 Task: Write a JavaScript function to calculate the volume of a cube.
Action: Mouse moved to (1108, 255)
Screenshot: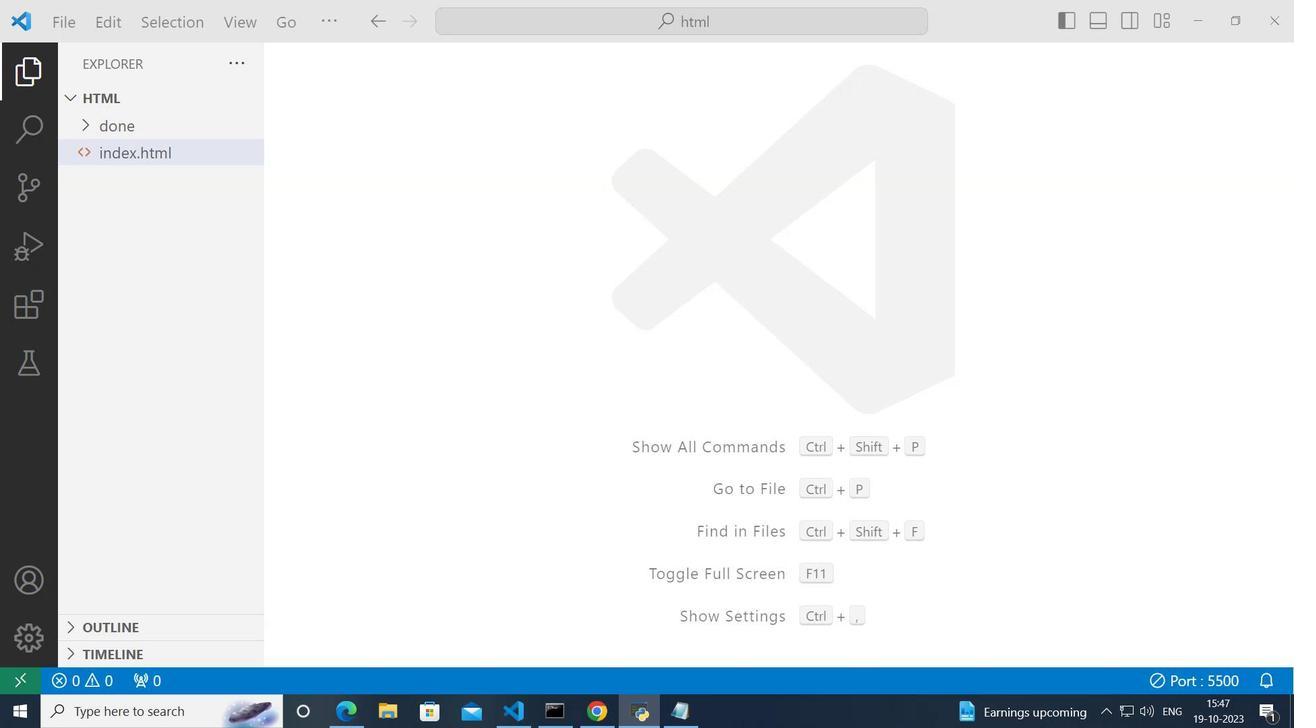 
Action: Mouse pressed left at (1108, 255)
Screenshot: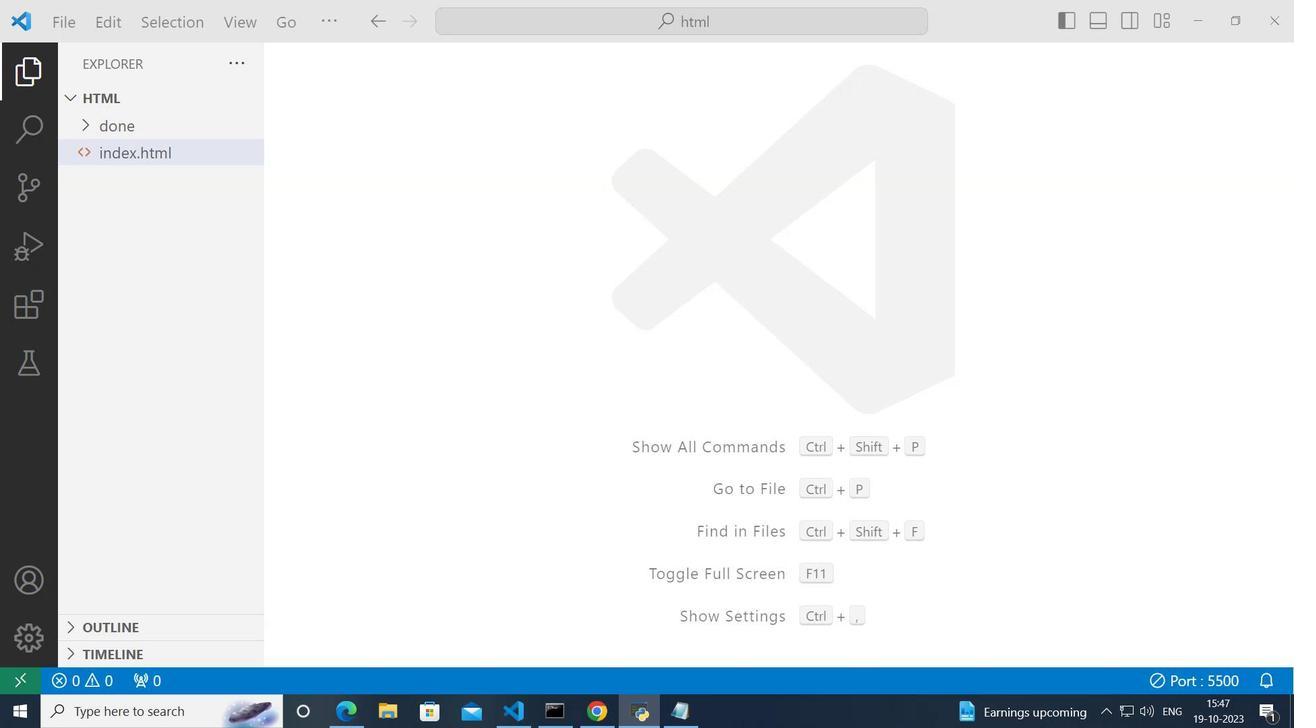 
Action: Mouse moved to (564, 161)
Screenshot: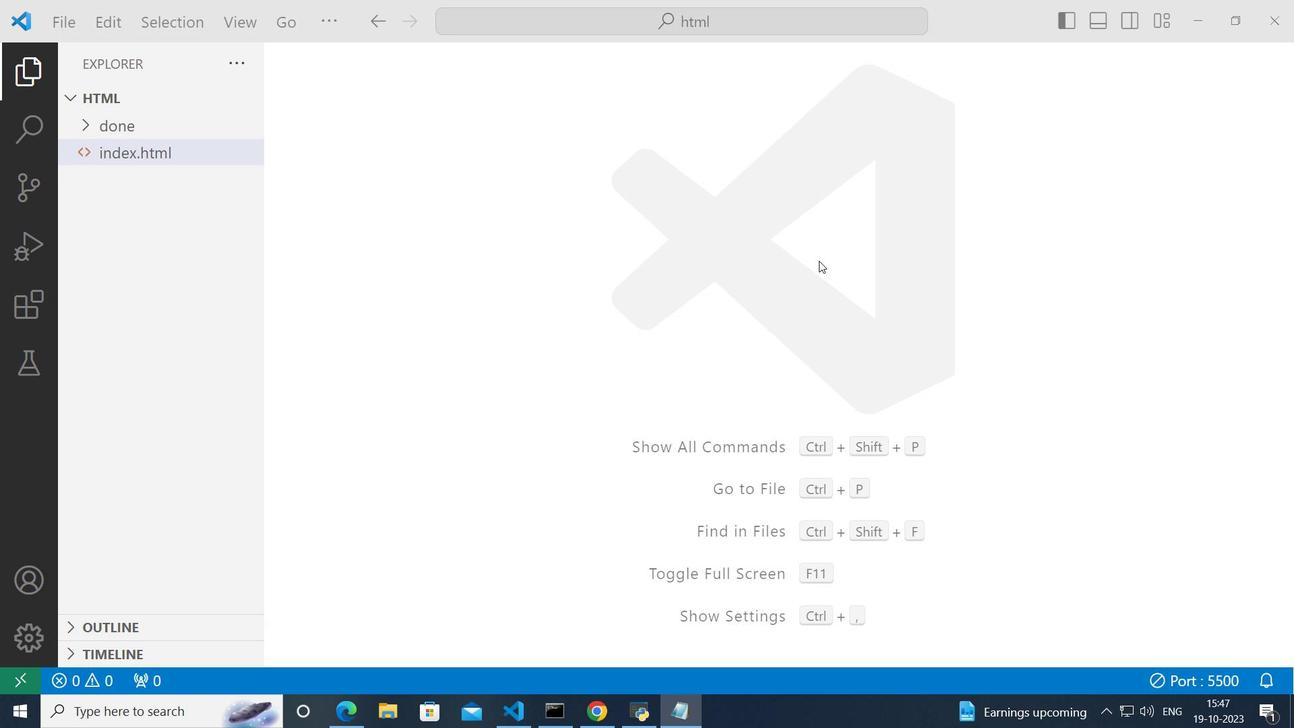 
Action: Mouse pressed left at (564, 161)
Screenshot: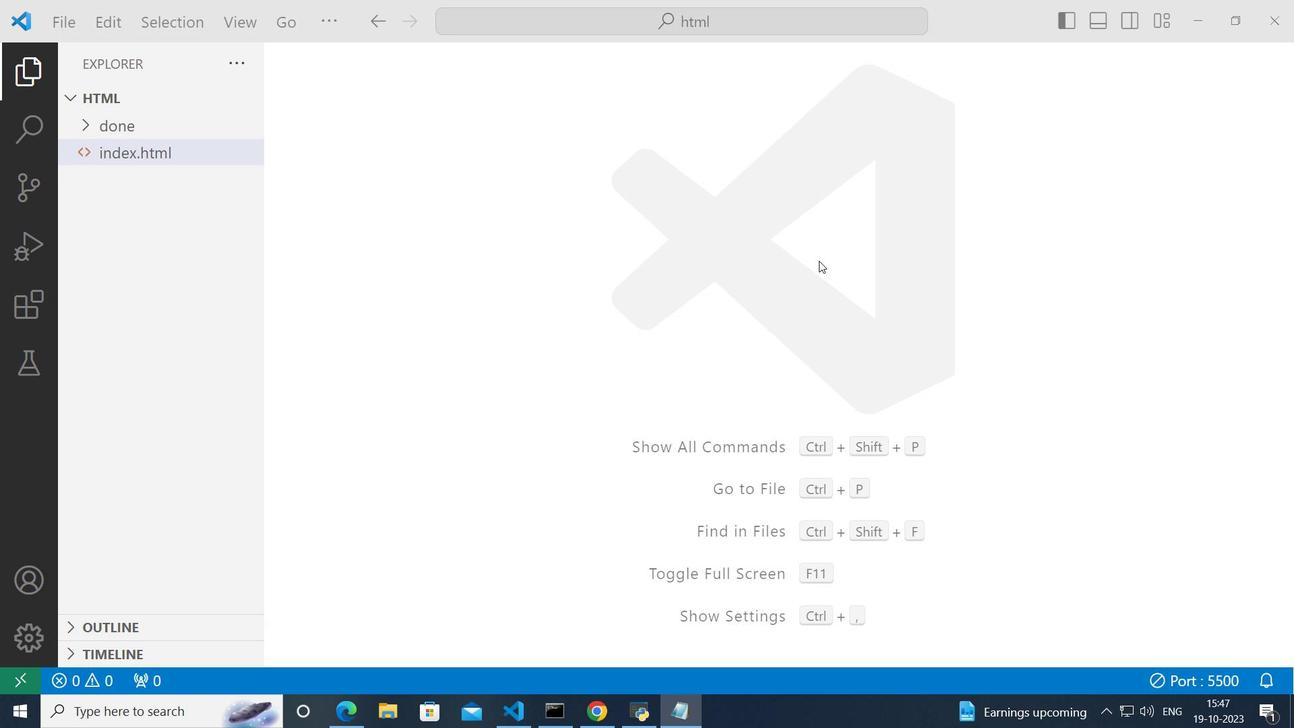 
Action: Mouse moved to (105, 96)
Screenshot: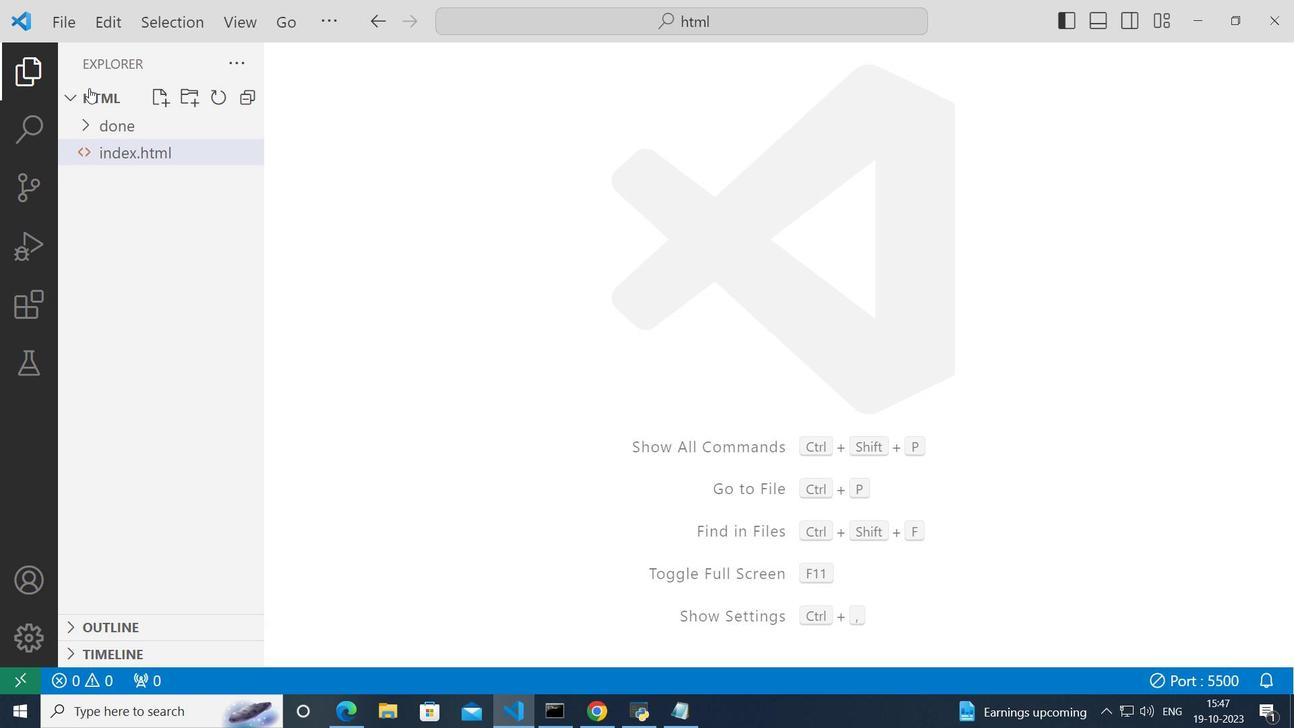 
Action: Mouse pressed left at (105, 96)
Screenshot: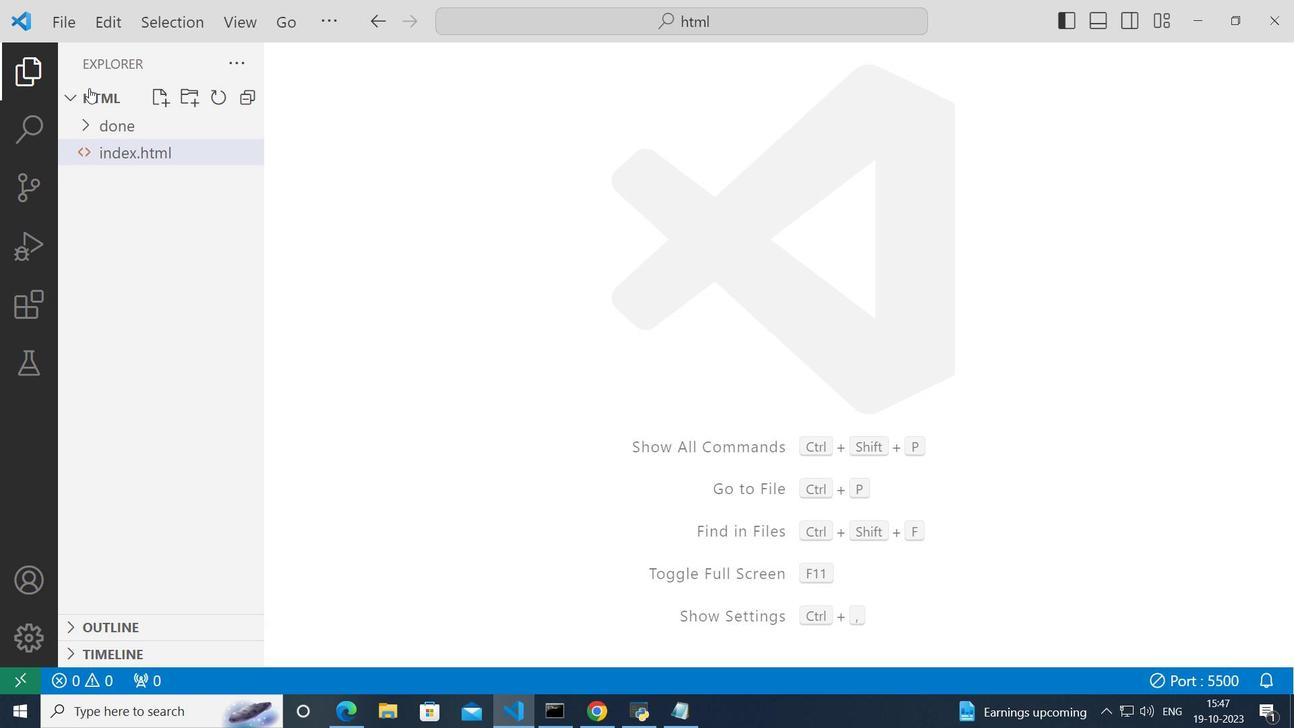 
Action: Mouse moved to (109, 96)
Screenshot: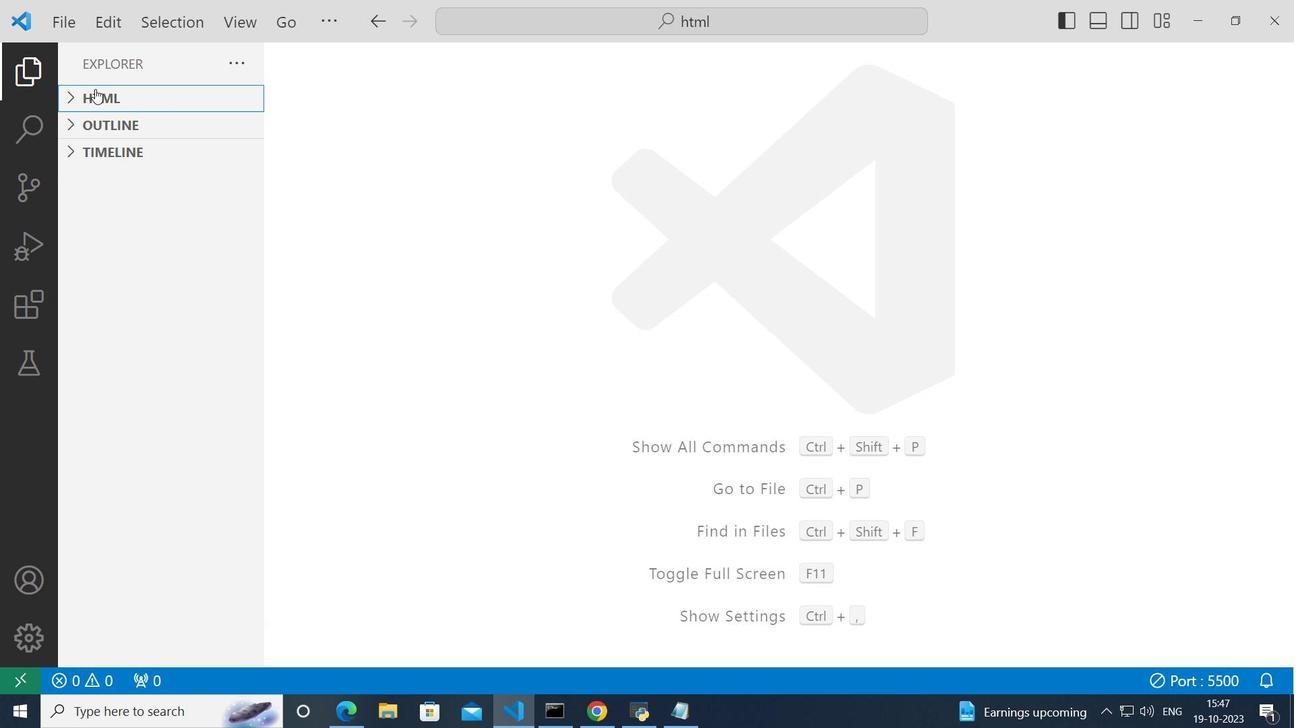 
Action: Mouse pressed left at (109, 96)
Screenshot: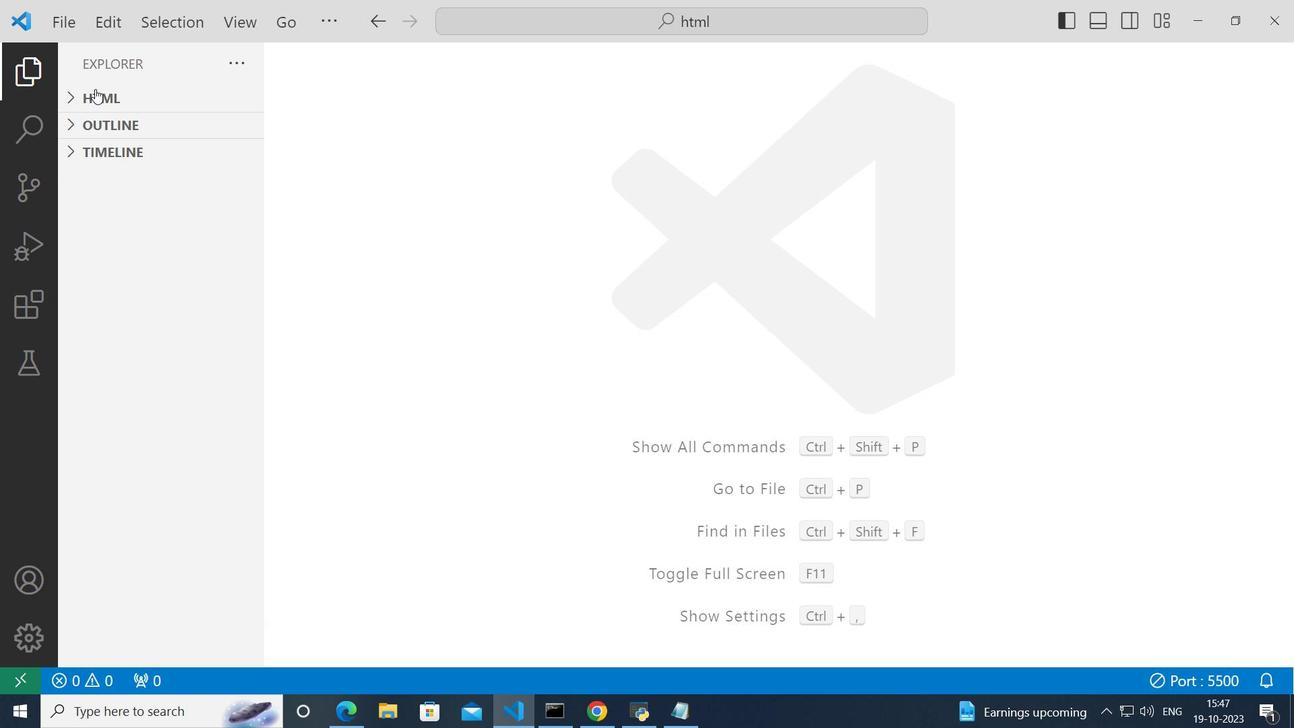
Action: Mouse moved to (148, 99)
Screenshot: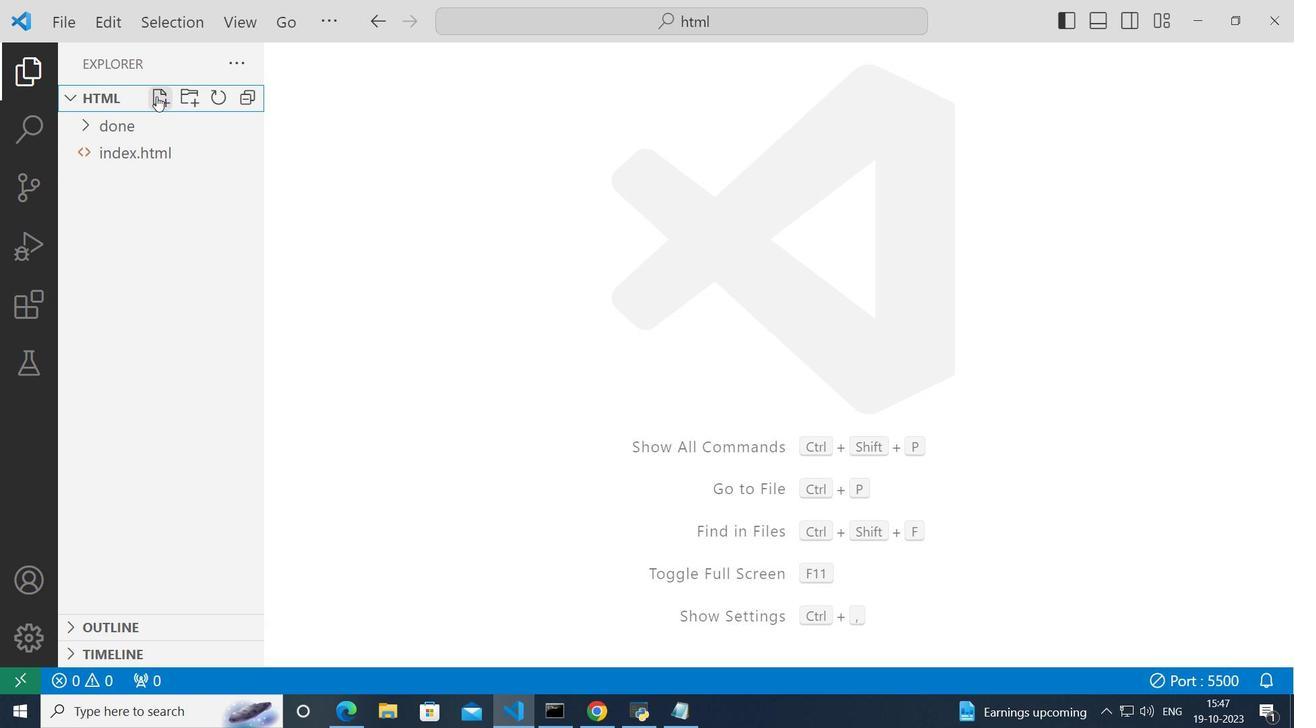 
Action: Mouse pressed left at (148, 99)
Screenshot: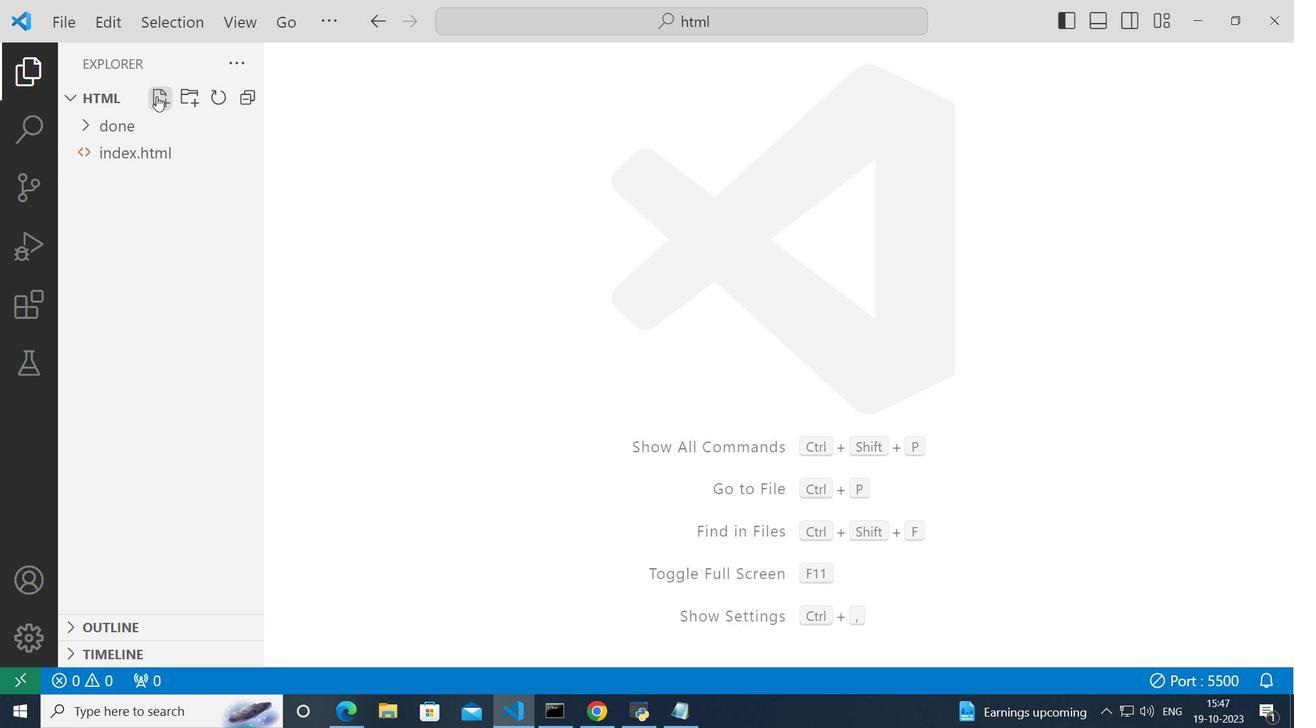 
Action: Mouse moved to (149, 105)
Screenshot: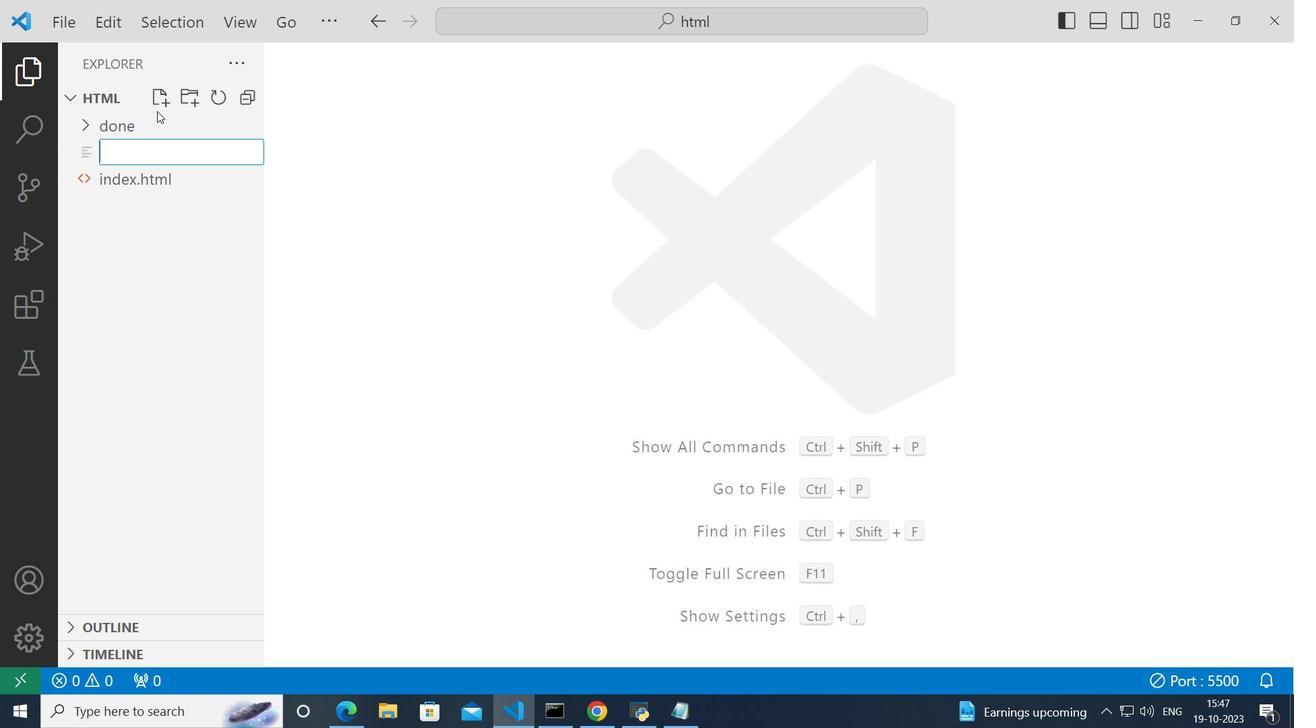 
Action: Key pressed volume.js<Key.enter>function<Key.space>calculate<Key.shift_r>Cube<Key.shift_r>v<Key.backspace><Key.shift_r>v<Key.backspace><Key.shift_r>Volume<Key.shift_r>(sidelength<Key.right><Key.right><Key.space><Key.shift_r>{<Key.enter>if<Key.space><Key.shift_r>(sidelength<Key.space><Key.shift_r><=<Key.space>0<Key.right><Key.shift_r>{<Key.enter>return<Key.space><Key.shift_r>"<Key.shift_r>Side<Key.space>ke<Key.backspace><Key.backspace>length<Key.space>must<Key.space>be<Key.space><Key.space><Key.backspace>a<Key.space>positive<Key.space>number.<Key.right>;<Key.down><Key.enter><Key.enter>const<Key.space>volume<Key.space>=<Key.space><Key.shift_r>Math.pow<Key.shift_r>(side<Key.shift_r>Length,<Key.space>3<Key.left><Key.left><Key.left><Key.left><Key.left><Key.left><Key.left><Key.left><Key.backspace>l<Key.right><Key.right><Key.right><Key.right><Key.right><Key.right><Key.right><Key.right><Key.right><Key.enter>return<Key.space>volume';<Key.backspace><Key.backspace>;<Key.down><Key.enter><Key.enter>//<Key.space>for<Key.space>example<Key.space>to<Key.space>calculate<Key.space>the<Key.space>volume<Key.space>of<Key.space>a<Key.space>cube<Key.enter><Key.enter>const<Key.space>side<Key.shift_r>Length<Key.space>=<Key.space>5;<Key.space>//<Key.space>replace<Key.space>with<Key.space>your<Key.space>length<Key.enter>const<Key.space>volume<Key.space>=<Key.space>calculate<Key.shift_r>Cube<Key.shift_r>Volume<Key.shift_r>(side<Key.shift_r>Lengthh<Key.backspace><Key.right>;<Key.enter>if<Key.shift_r>(typeof<Key.space>volume<Key.space>===<Key.space><Key.shift_r>"numbv<Key.backspace>er<Key.right><Key.right><Key.shift_r>{<Key.enter>console.lof<Key.backspace>g<Key.shift_r><Key.shift_r>(`the<Key.space>volume<Key.space>of<Key.space>cube<Key.space>with<Key.space>side<Key.space>length<Key.space>of<Key.space><Key.shift_r>$<Key.shift_r>{side<Key.shift_r>Length<Key.right><Key.space>units<Key.space>is<Key.space><Key.shift_r>$<Key.shift_r>{volume<Key.right><Key.space>cubic<Key.space>units.<Key.right><Key.right>;<Key.enter><Key.backspace><Key.backspace><Key.down>else<Key.shift_r>{<Key.enter>console.log<Key.shift_r><Key.shift_r><Key.shift_r><Key.shift_r><Key.shift_r><Key.shift_r><Key.shift_r><Key.shift_r><Key.shift_r><Key.shift_r><Key.shift_r><Key.shift_r><Key.shift_r><Key.shift_r>(voume<Key.backspace><Key.backspace><Key.backspace>luss<Key.backspace><Key.backspace>me<Key.right>;<Key.space>//<Key.space>prints<Key.space>error<Key.down><Key.enter><Key.enter><<192>>node<Key.space>.\volume.js<Key.enter>
Screenshot: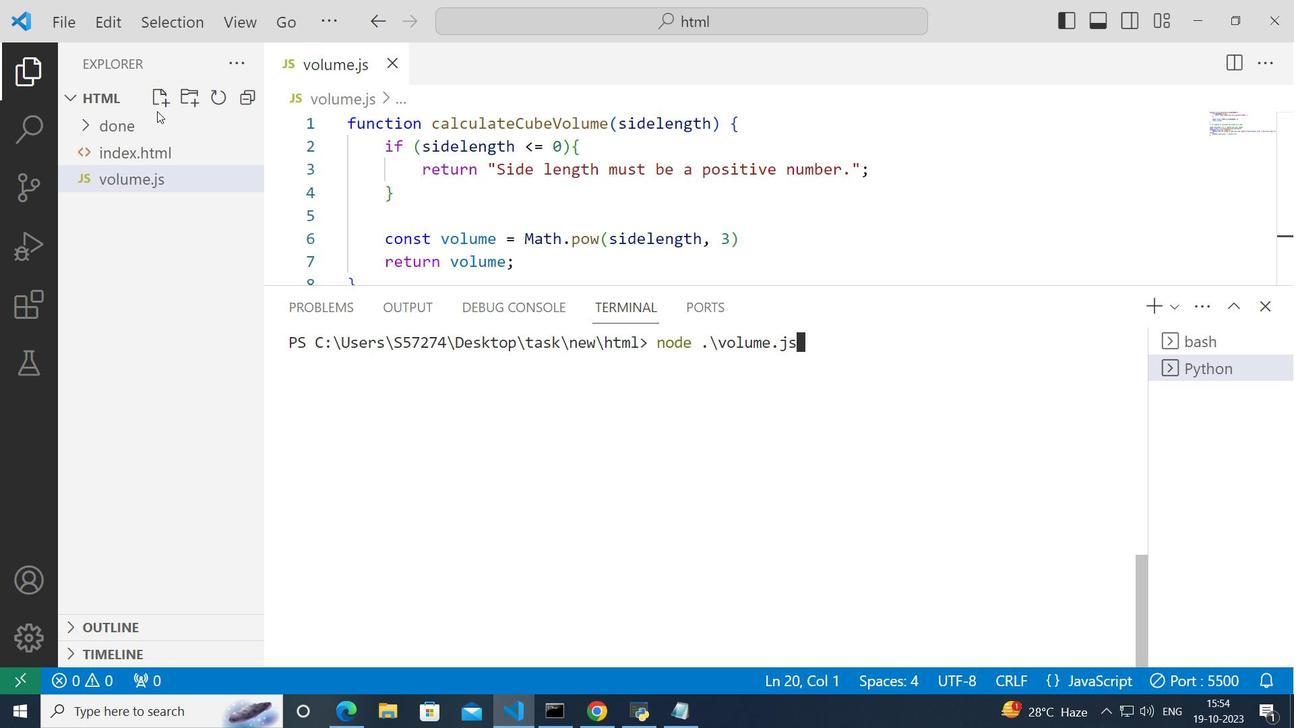 
Action: Mouse moved to (312, 147)
Screenshot: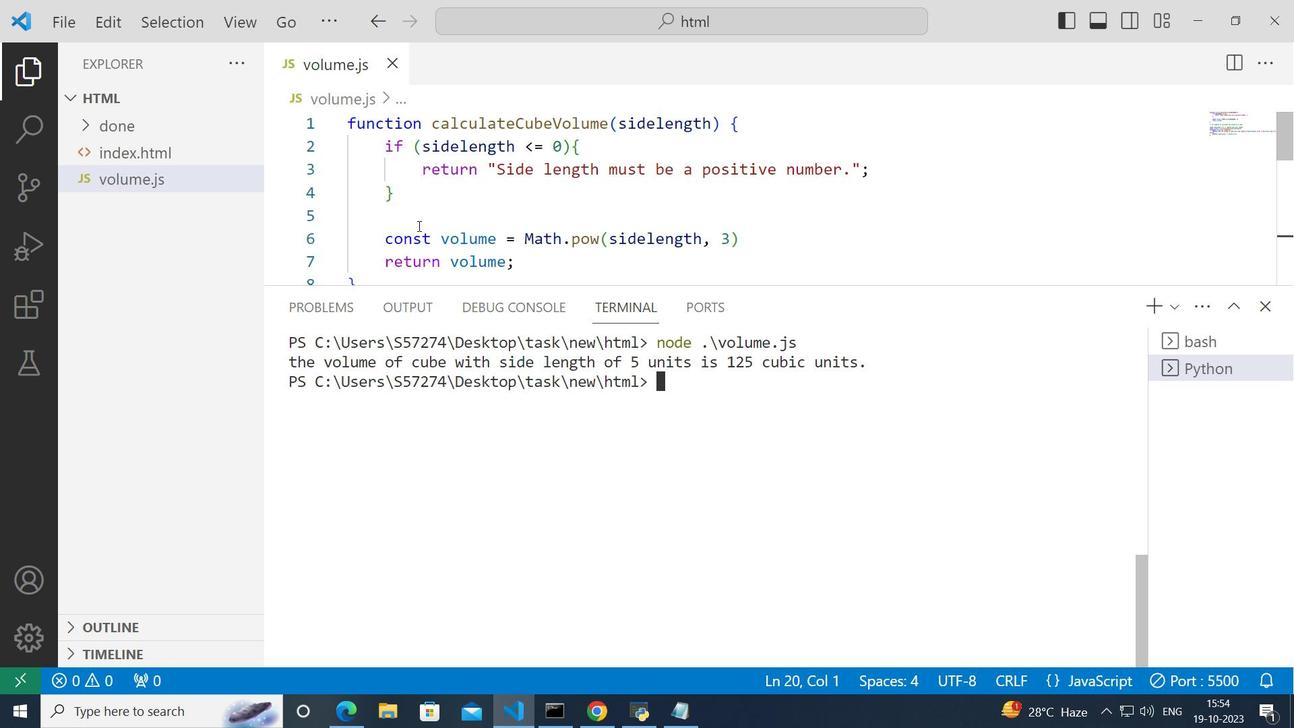 
Action: Mouse scrolled (312, 147) with delta (0, 0)
Screenshot: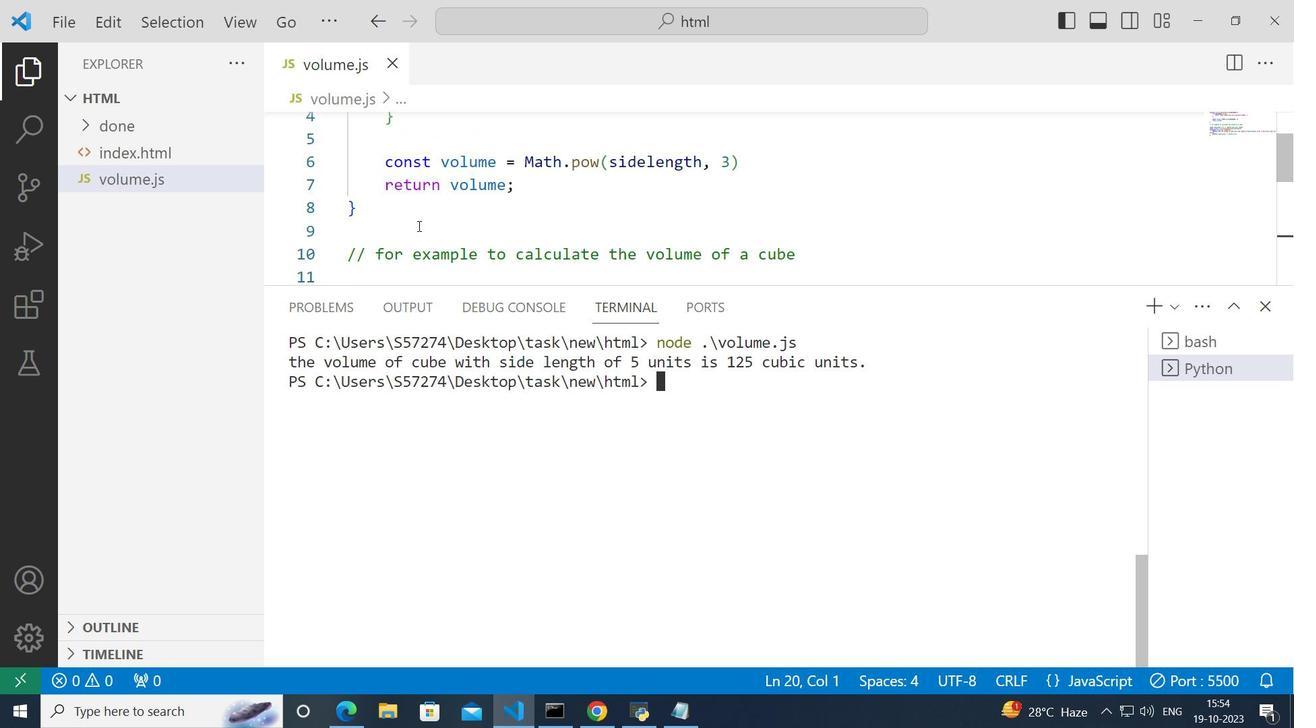 
Action: Mouse moved to (312, 147)
Screenshot: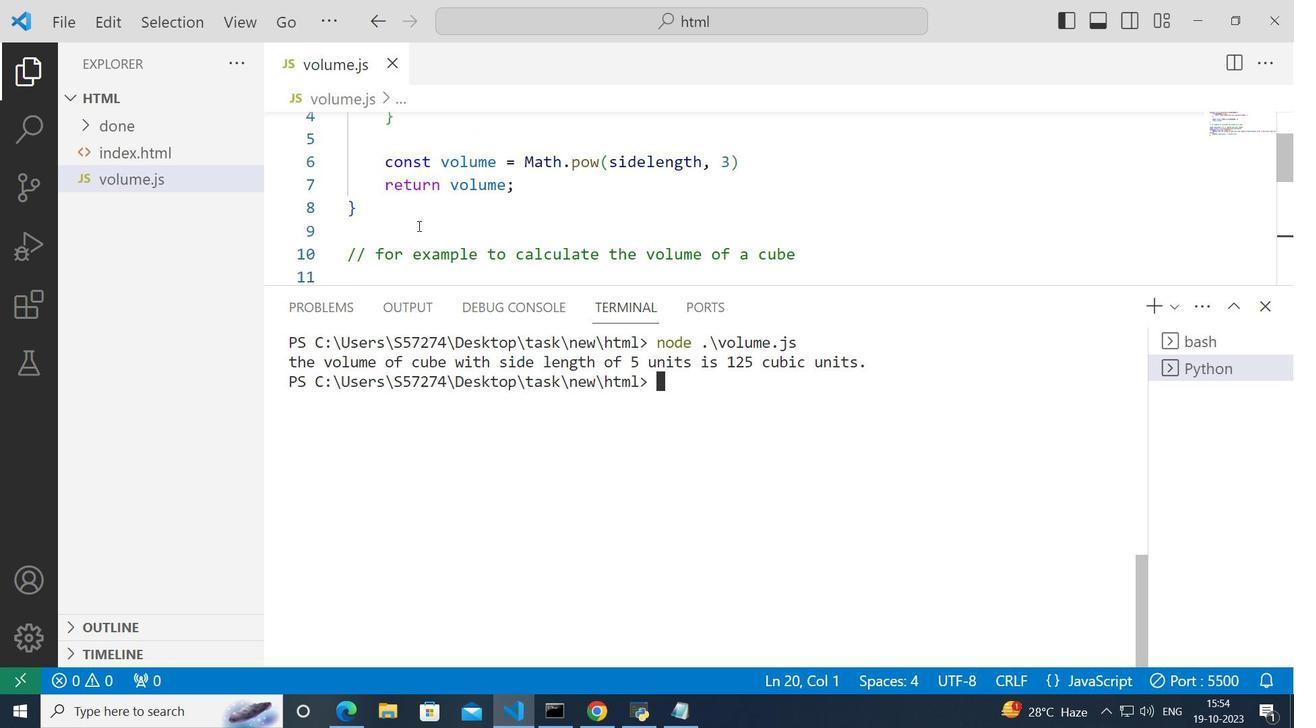 
Action: Mouse scrolled (312, 147) with delta (0, 0)
Screenshot: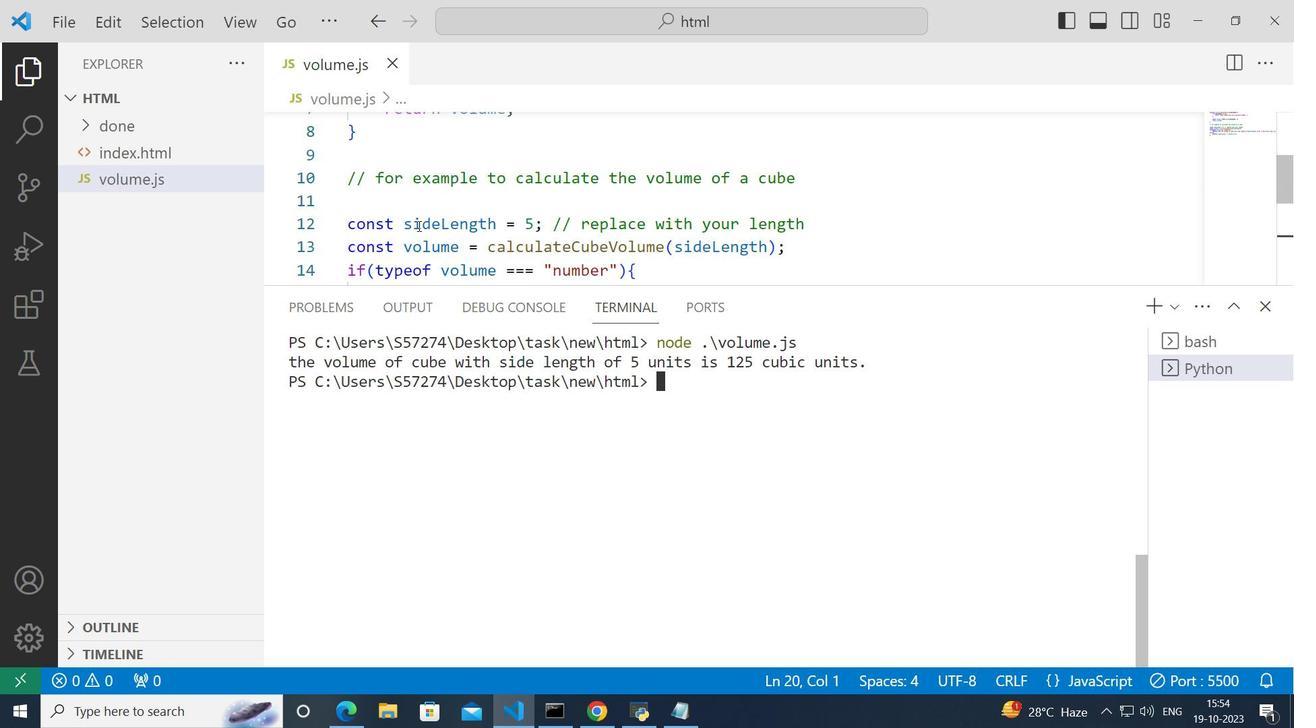 
Action: Mouse moved to (383, 147)
Screenshot: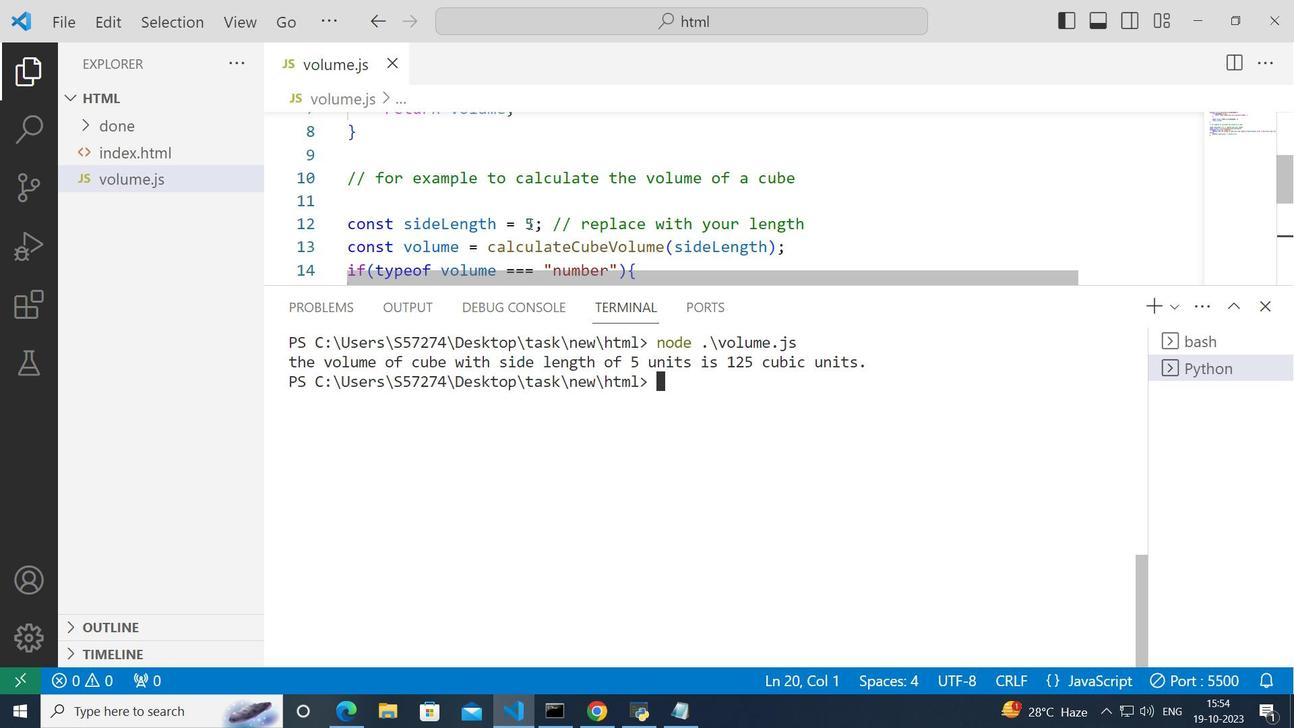 
Action: Mouse pressed left at (383, 147)
Screenshot: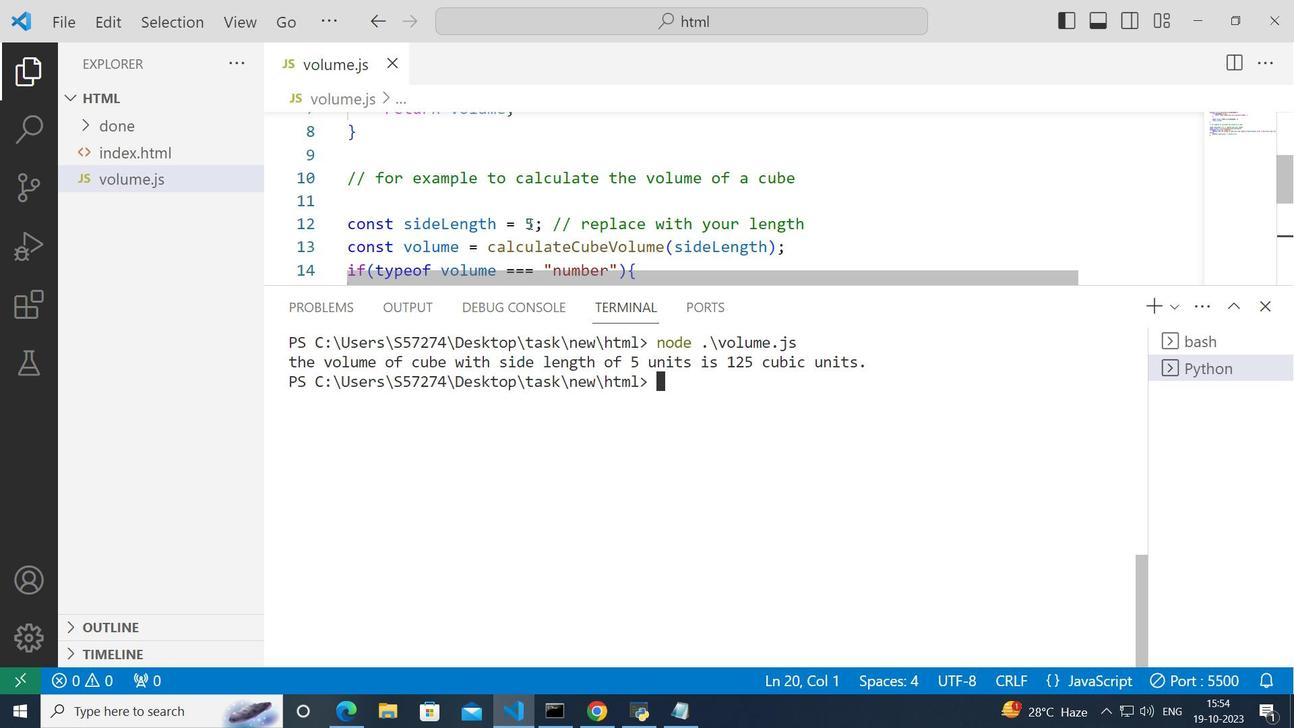 
Action: Mouse moved to (355, 142)
Screenshot: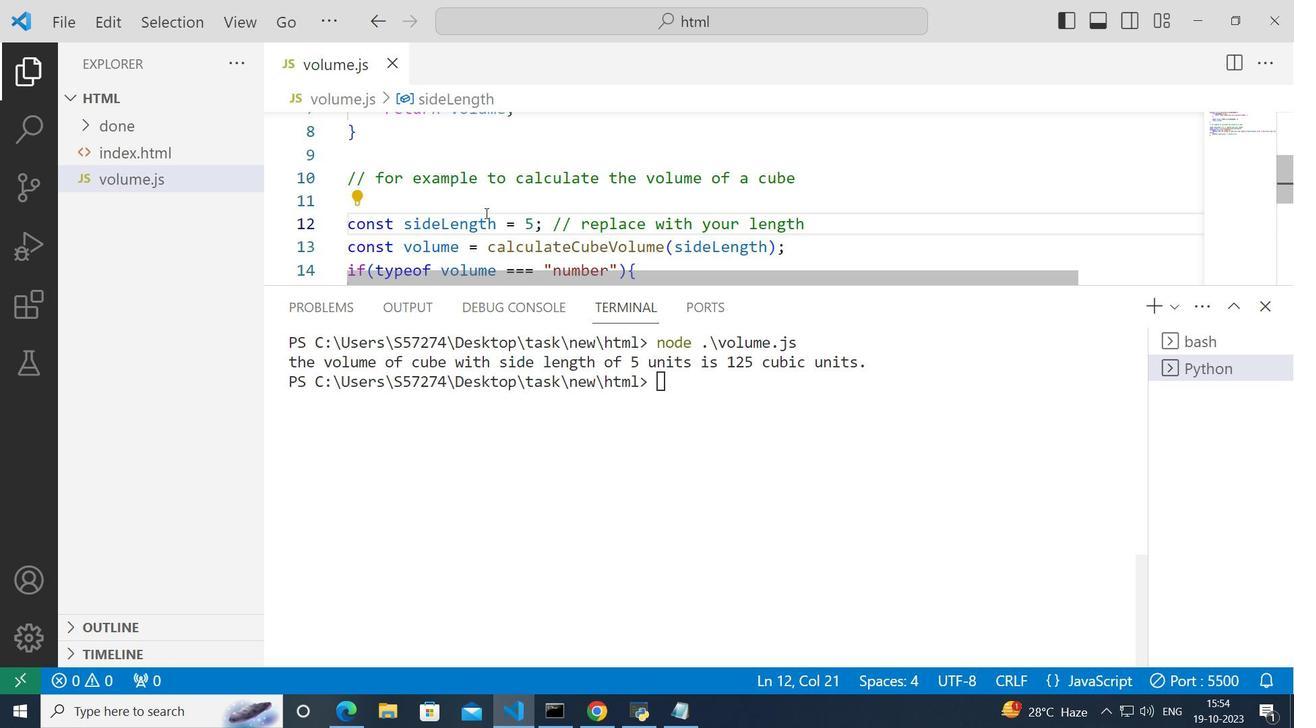 
Action: Key pressed <Key.backspace>10
Screenshot: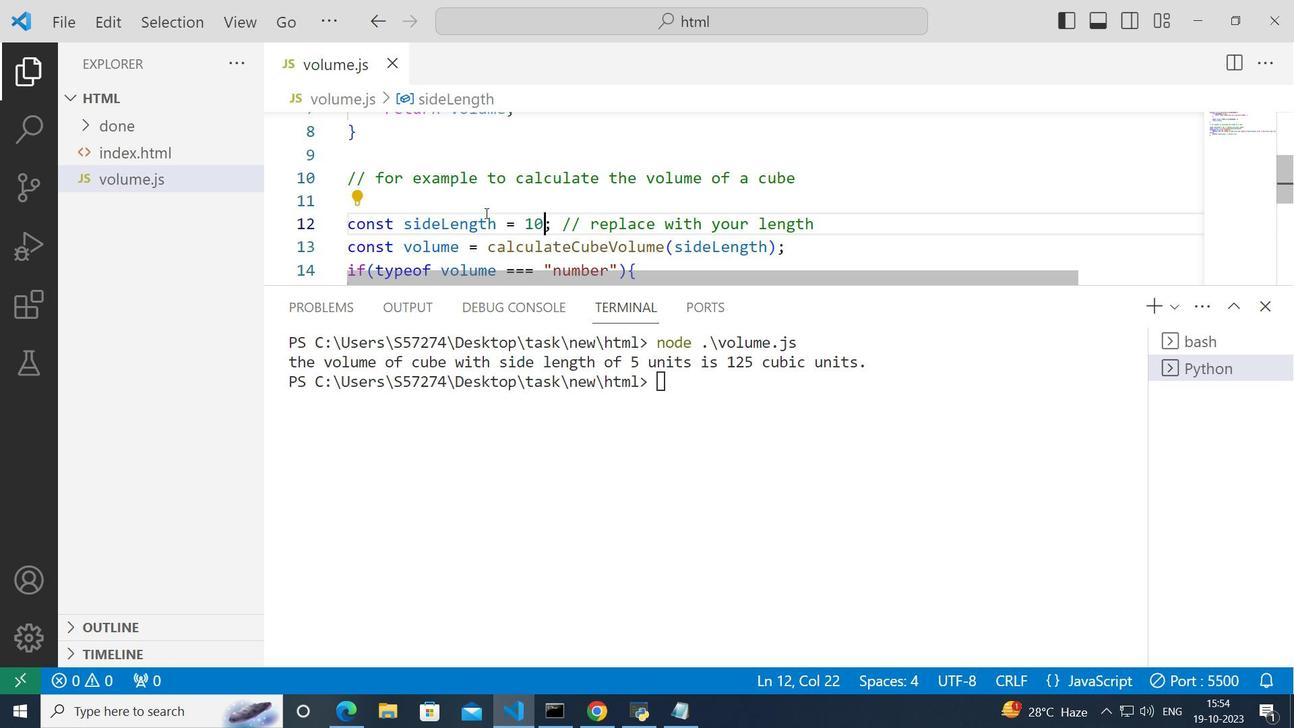 
Action: Mouse moved to (483, 218)
Screenshot: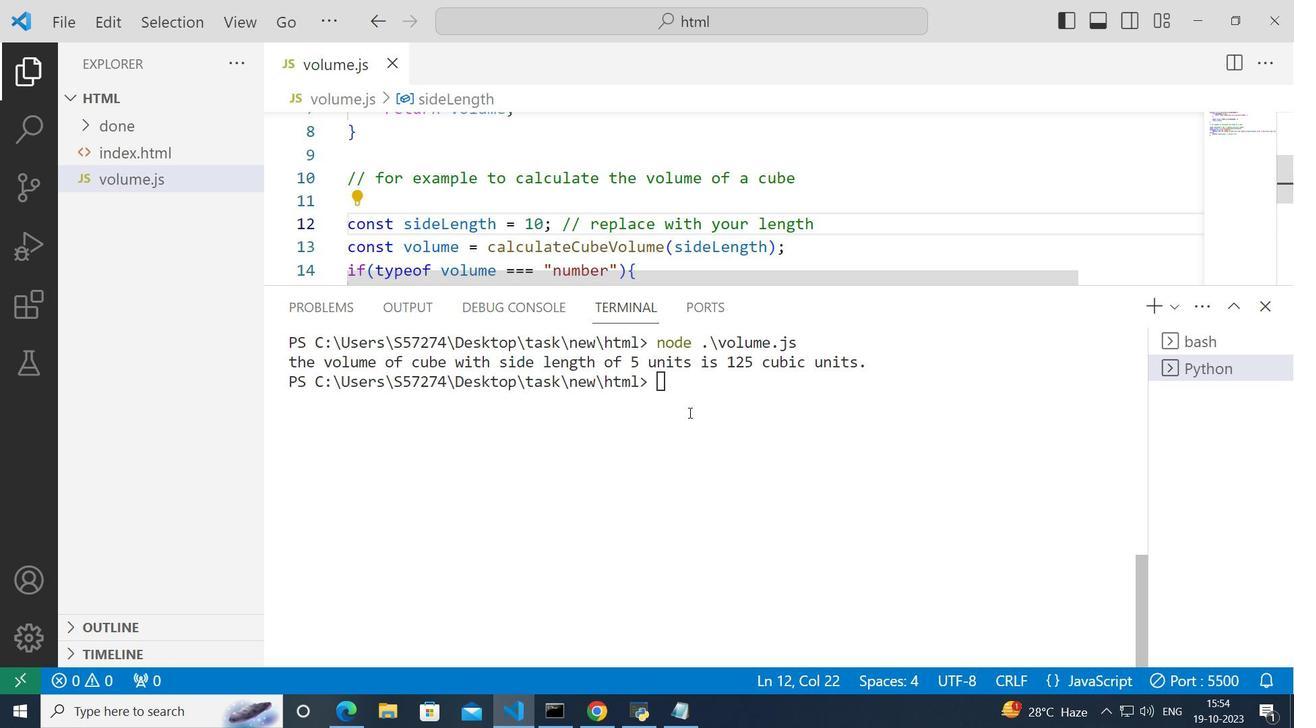 
Action: Mouse pressed left at (483, 218)
Screenshot: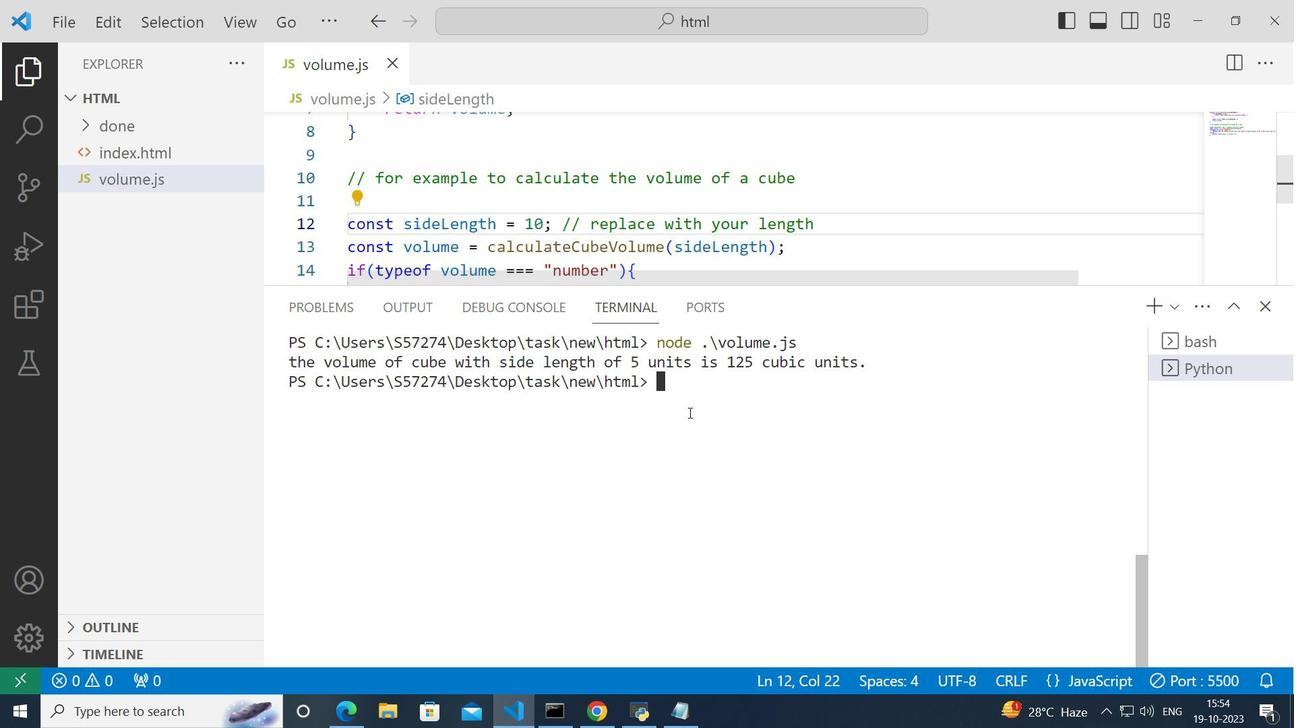 
Action: Mouse moved to (472, 209)
Screenshot: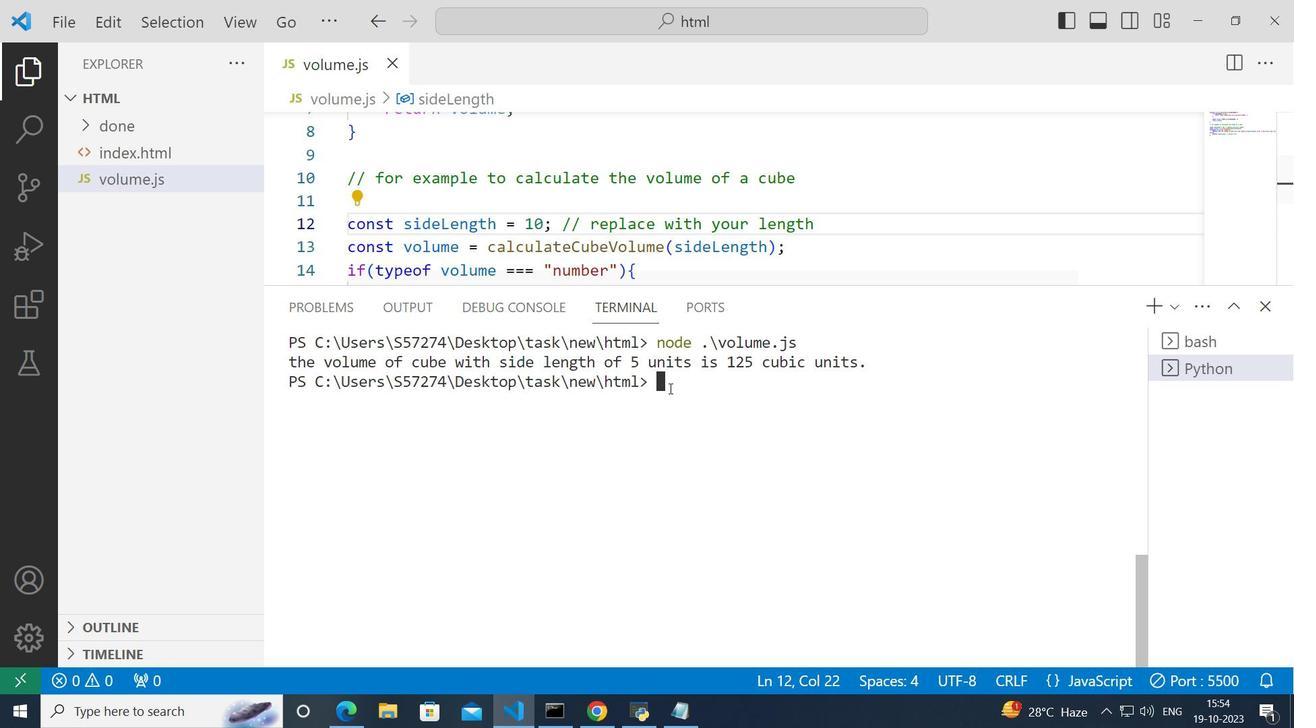 
Action: Key pressed node<Key.space>./<Key.backspace>\volume.js<Key.enter>
Screenshot: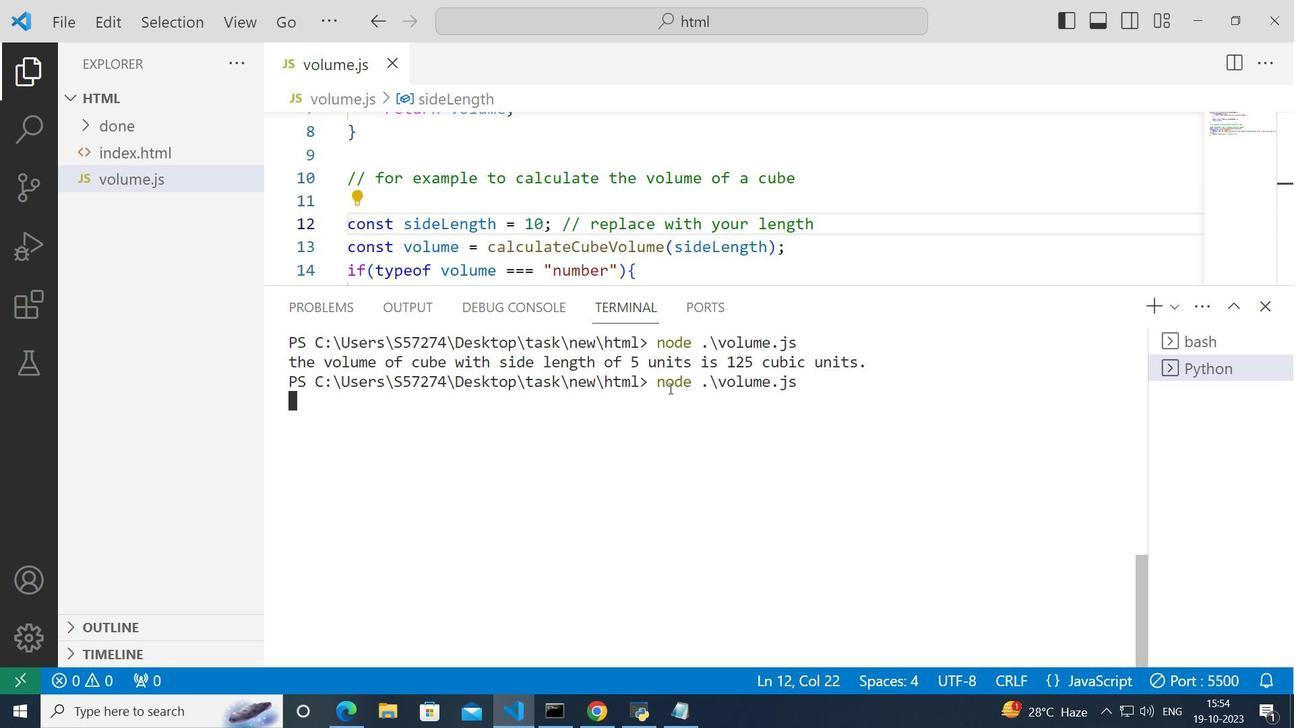 
Action: Mouse moved to (509, 216)
Screenshot: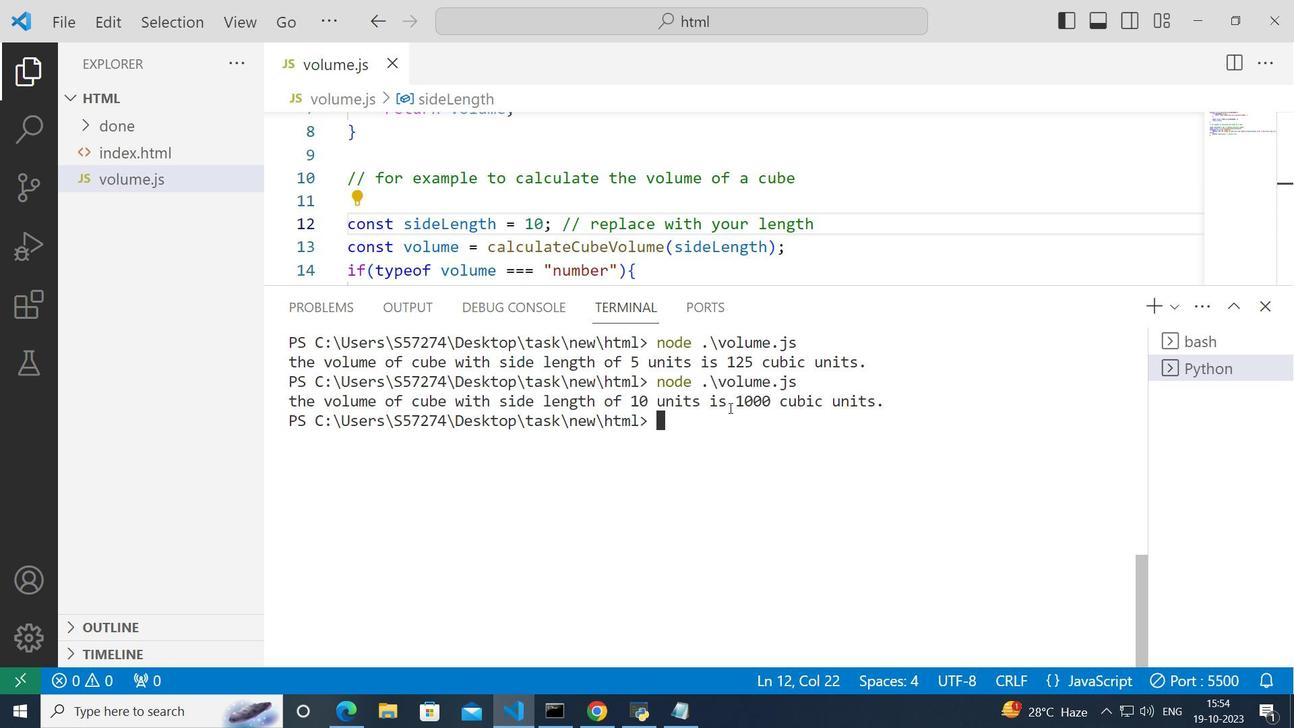 
